 Task: Create a new spreadsheet using the template "Work: Website Paid Traffic Report by Supermetrics".
Action: Mouse moved to (54, 126)
Screenshot: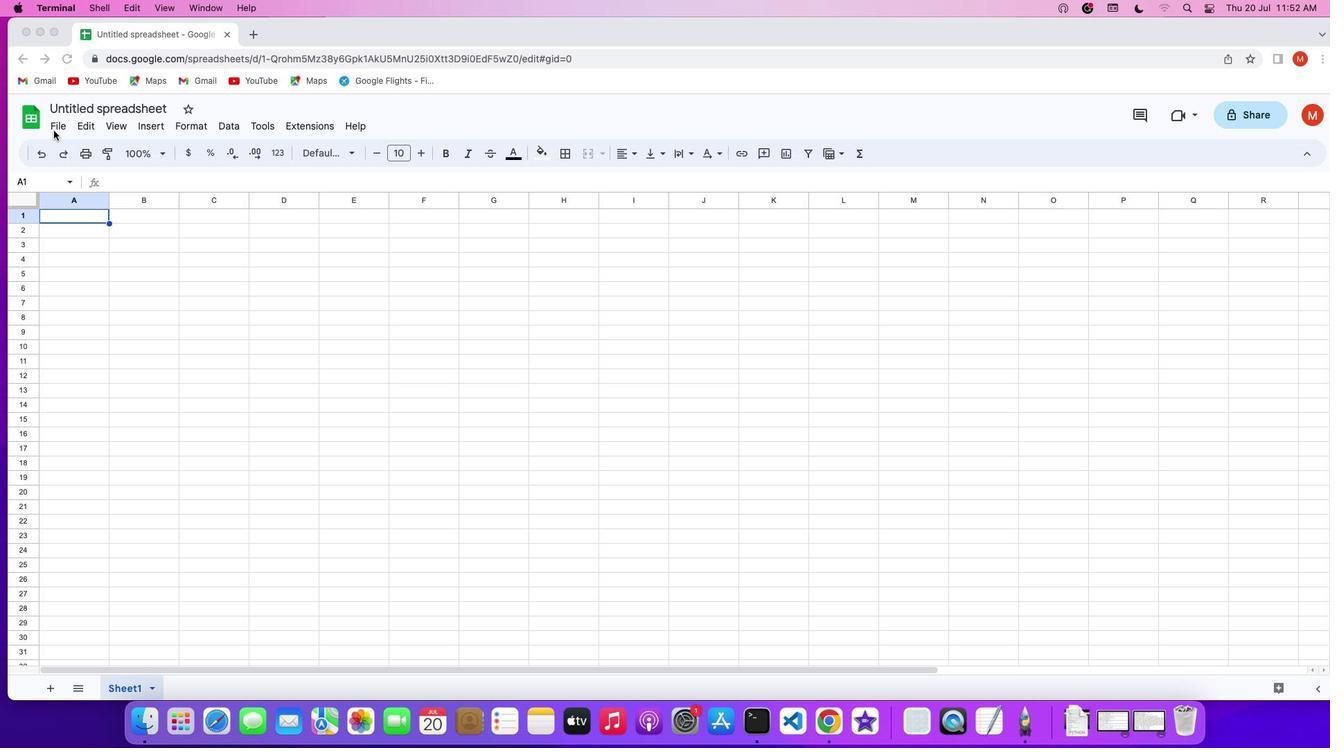 
Action: Mouse pressed left at (54, 126)
Screenshot: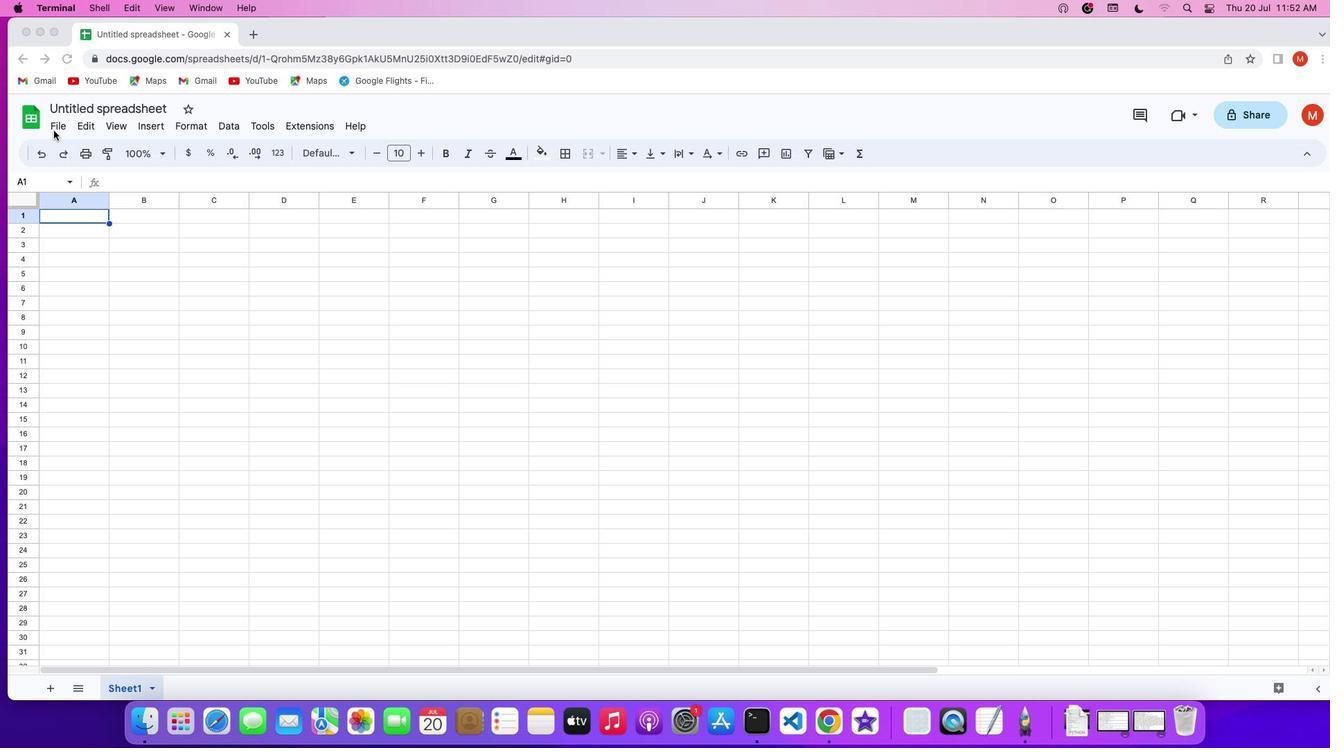 
Action: Mouse pressed left at (54, 126)
Screenshot: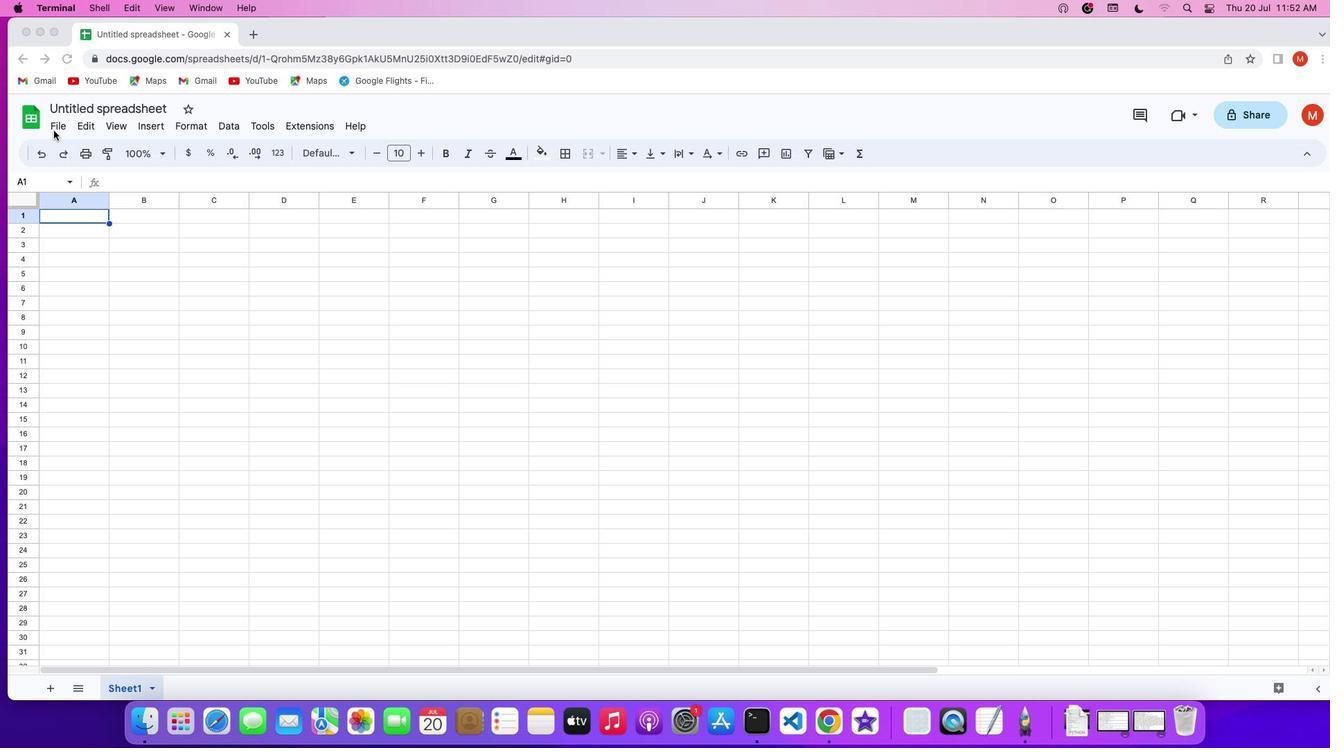 
Action: Mouse moved to (60, 123)
Screenshot: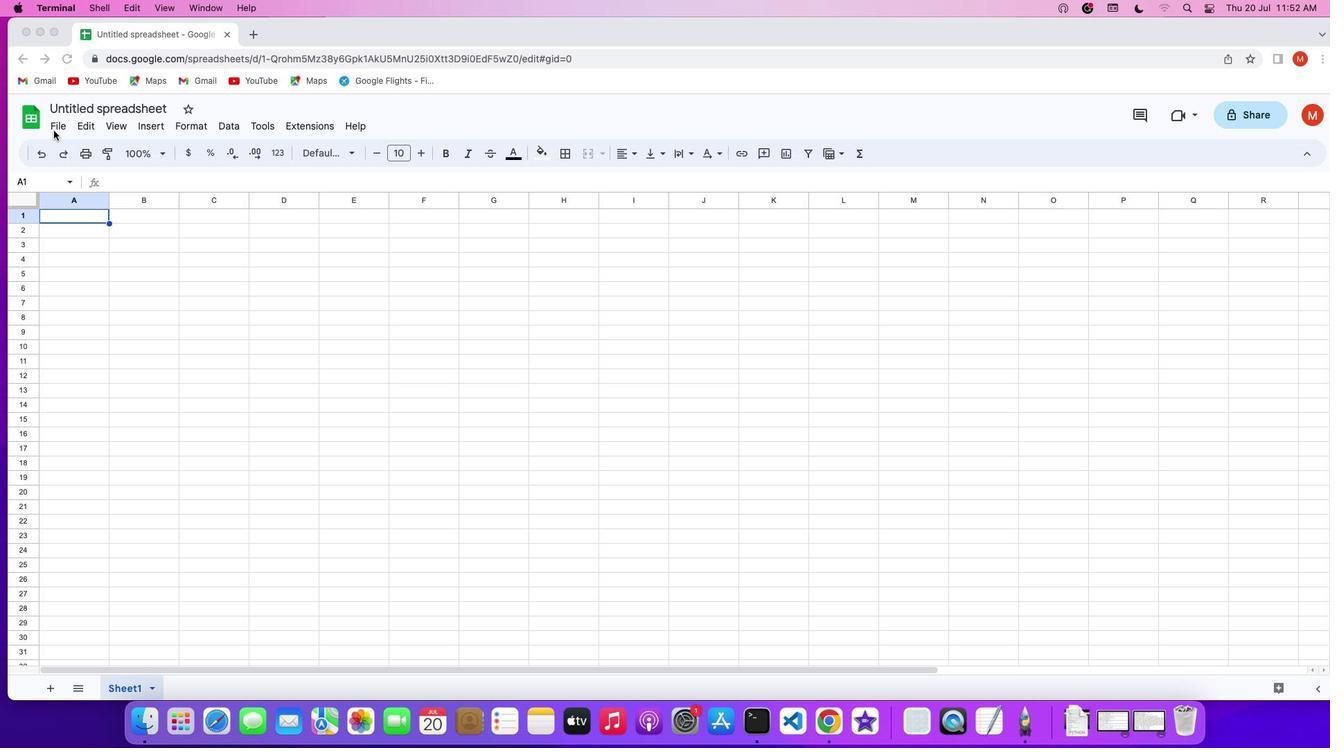 
Action: Mouse pressed left at (60, 123)
Screenshot: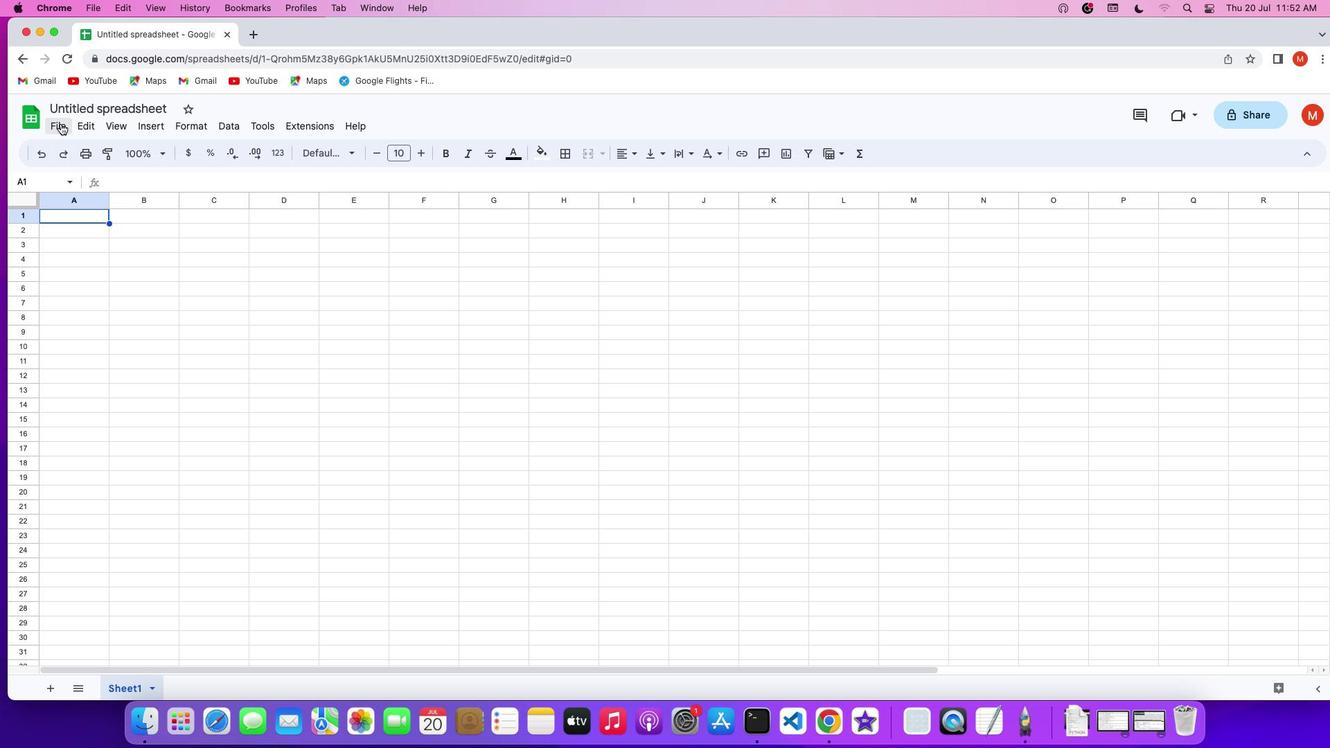 
Action: Mouse moved to (78, 147)
Screenshot: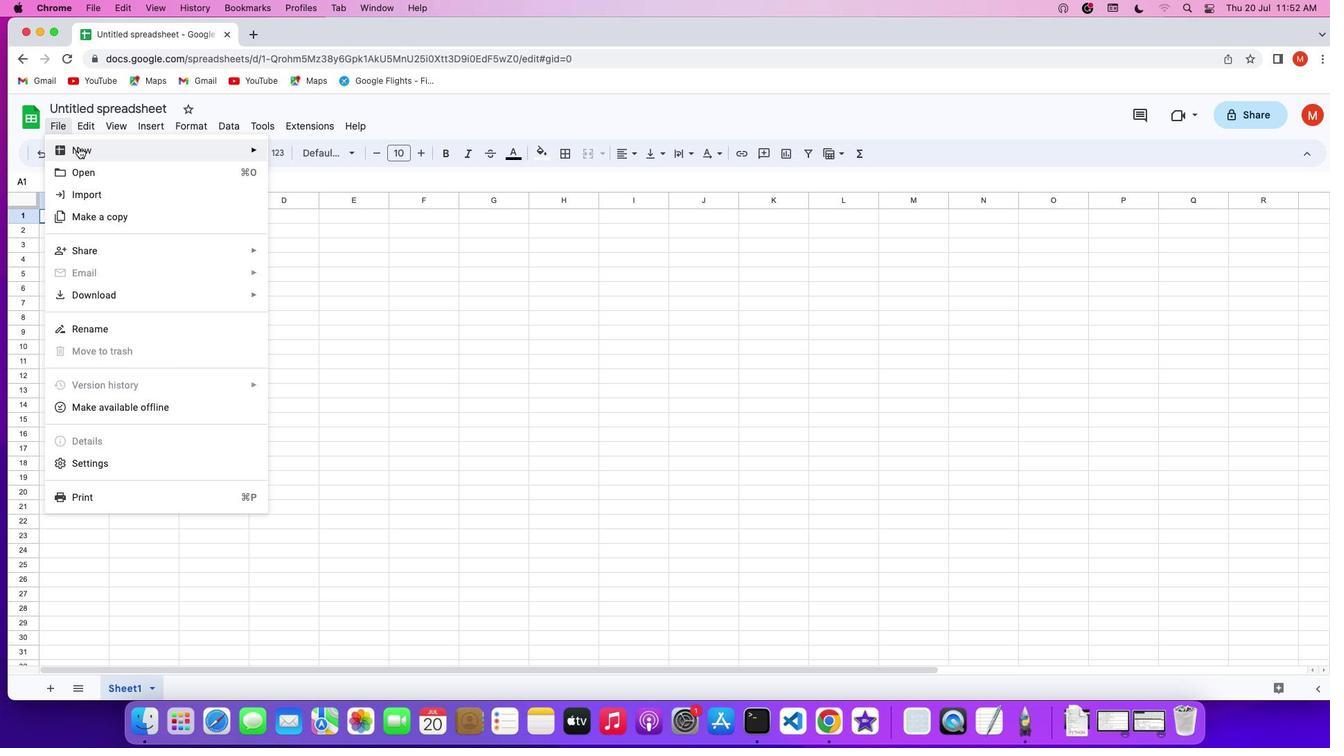 
Action: Mouse pressed left at (78, 147)
Screenshot: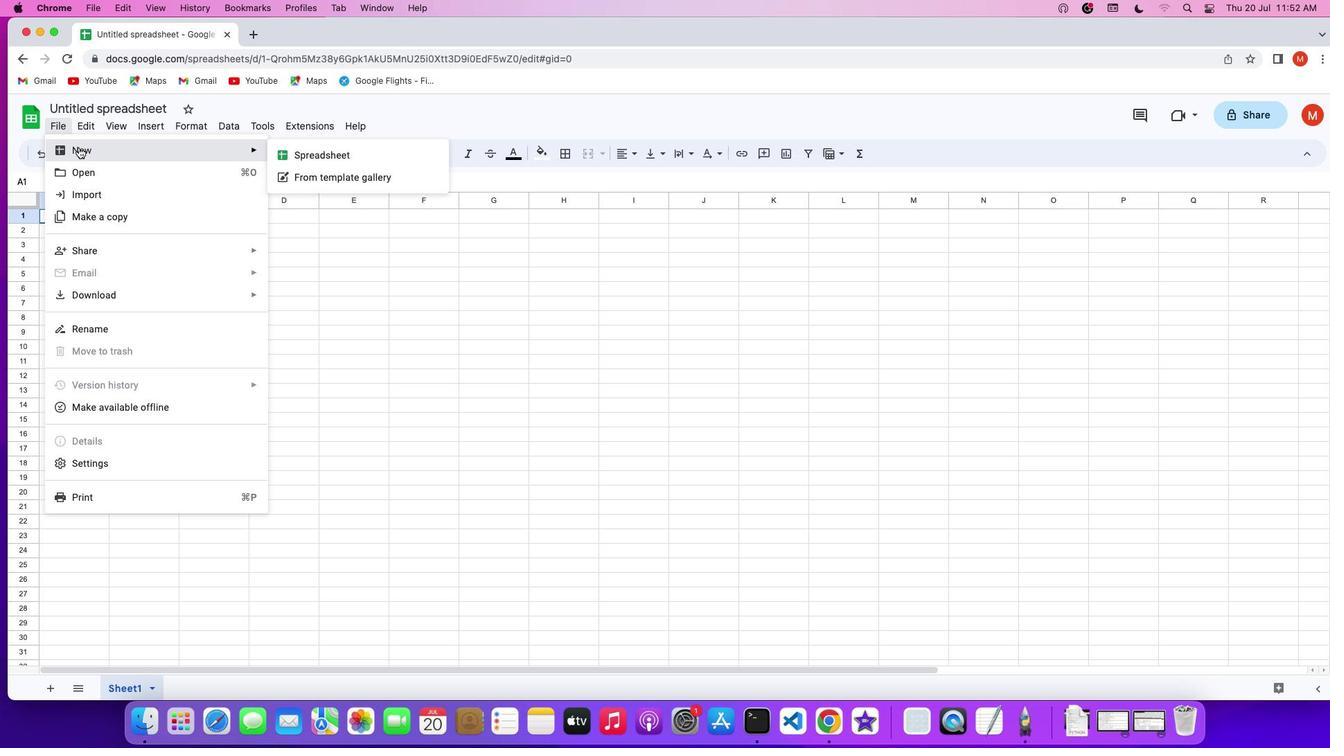 
Action: Mouse moved to (300, 175)
Screenshot: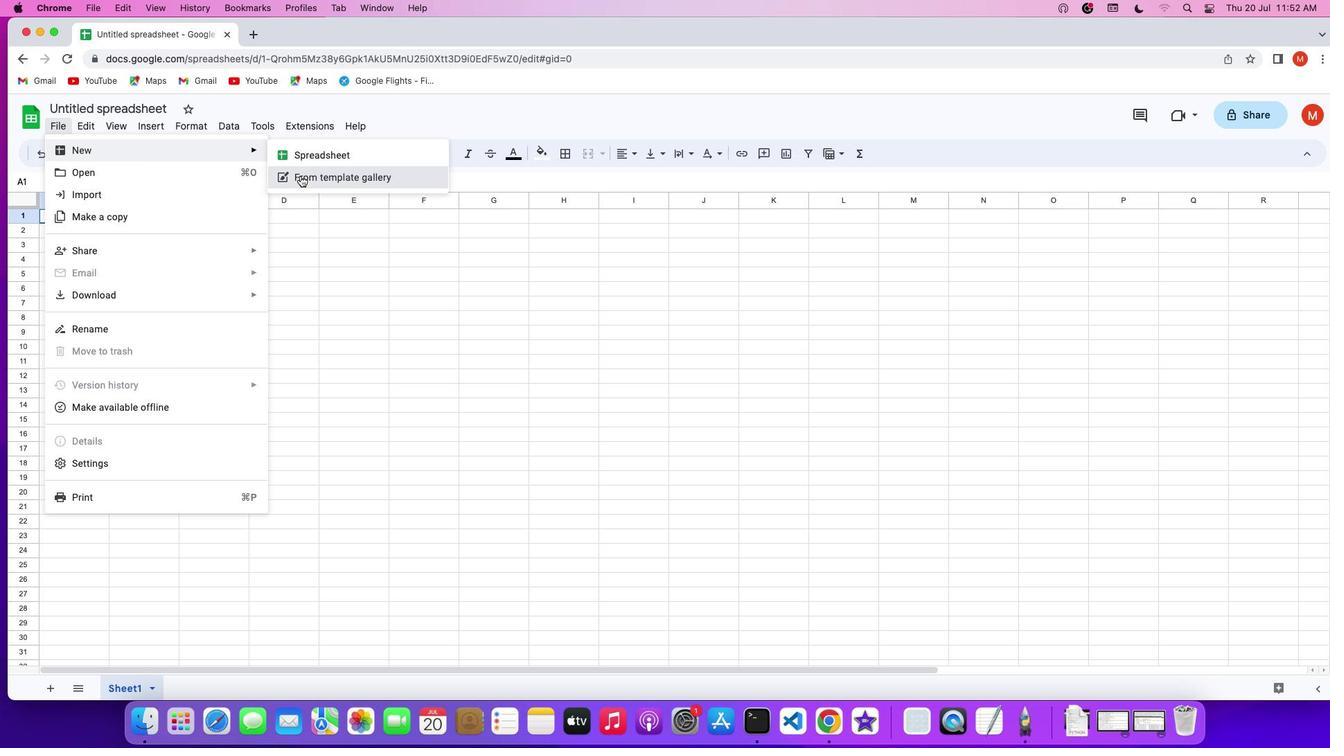 
Action: Mouse pressed left at (300, 175)
Screenshot: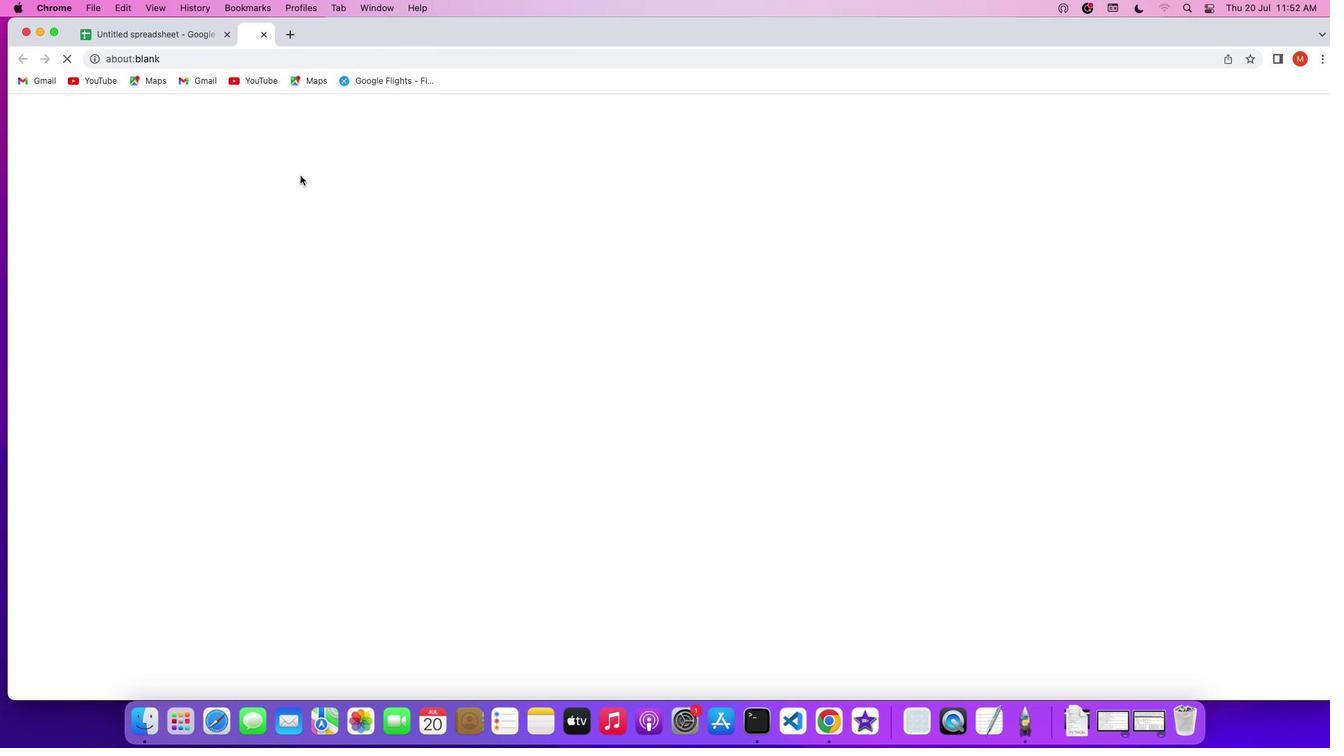 
Action: Mouse moved to (624, 407)
Screenshot: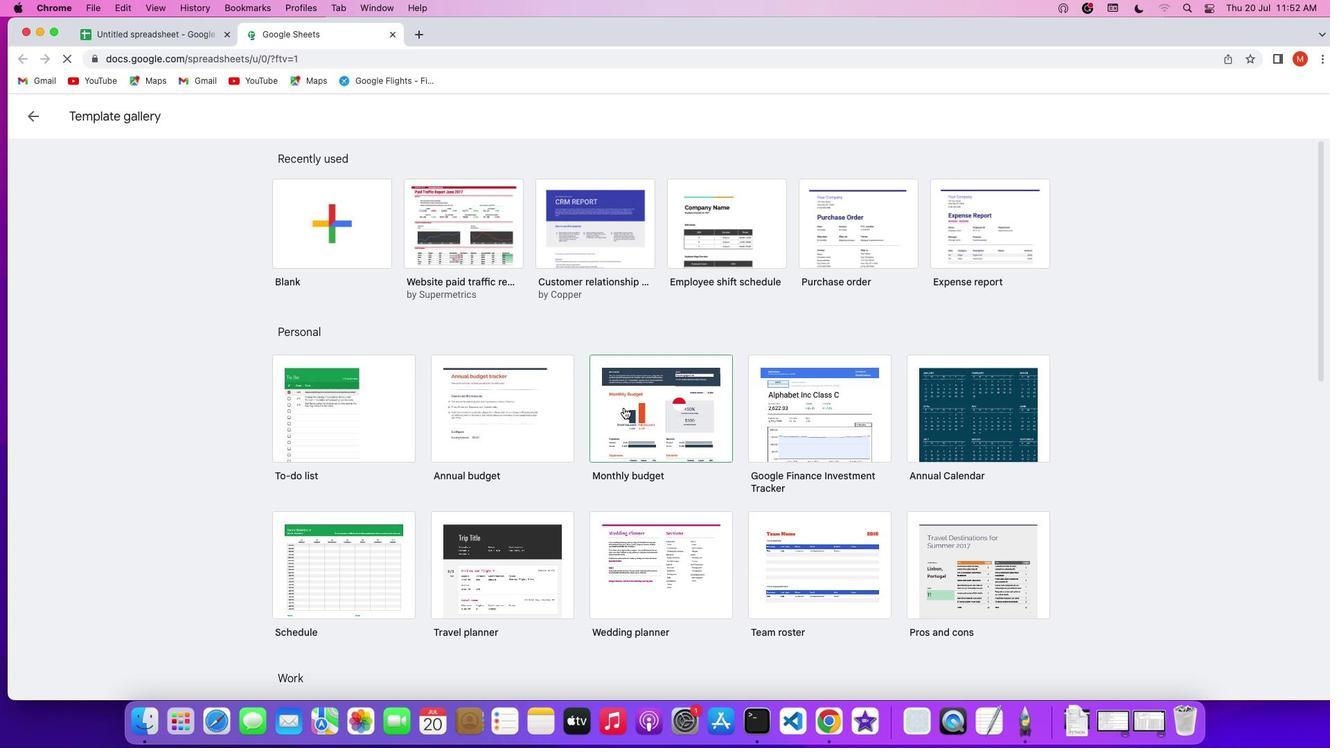
Action: Mouse scrolled (624, 407) with delta (0, 0)
Screenshot: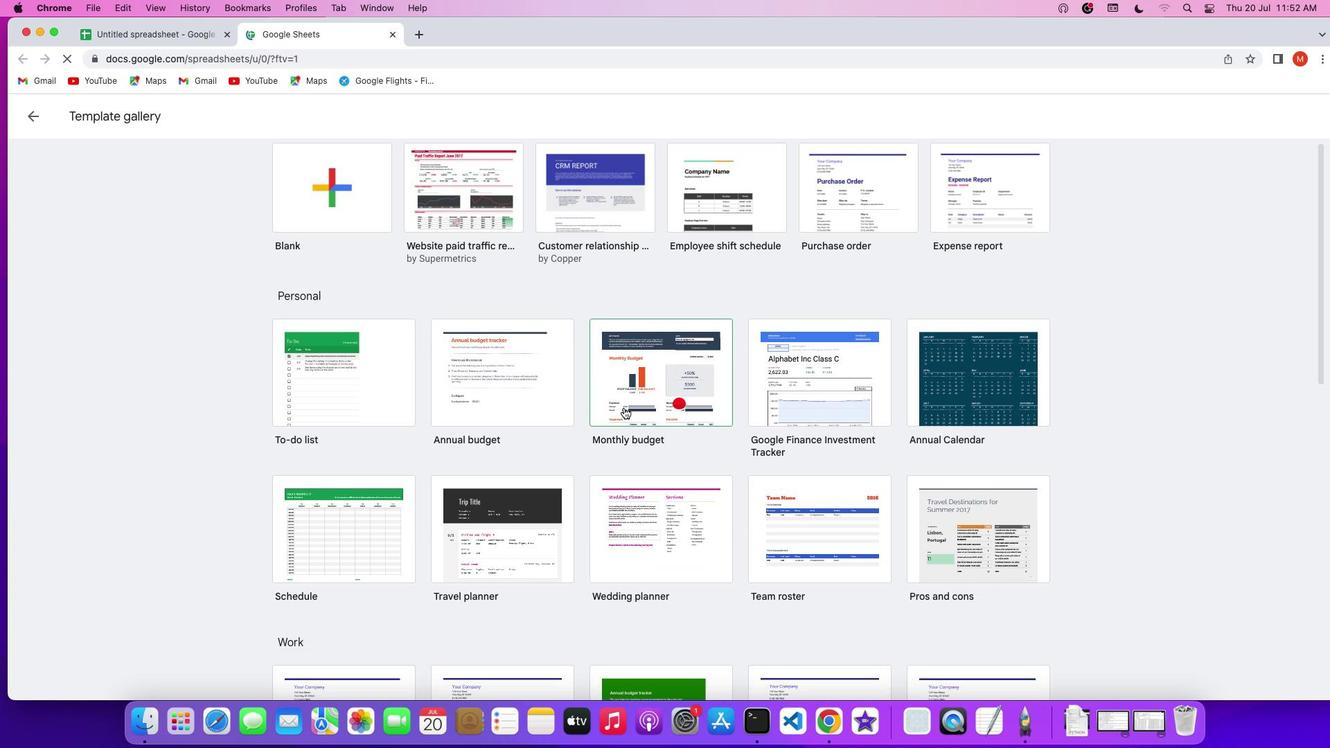 
Action: Mouse scrolled (624, 407) with delta (0, 0)
Screenshot: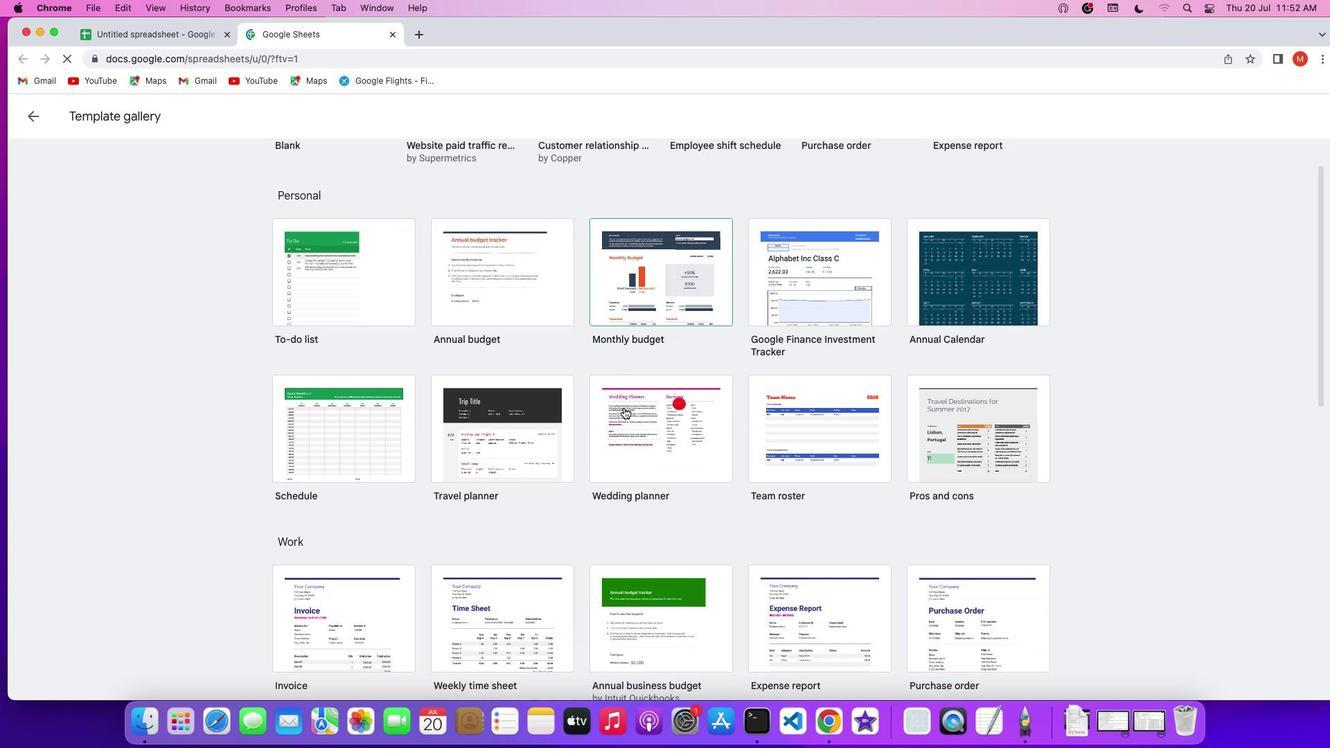 
Action: Mouse scrolled (624, 407) with delta (0, -1)
Screenshot: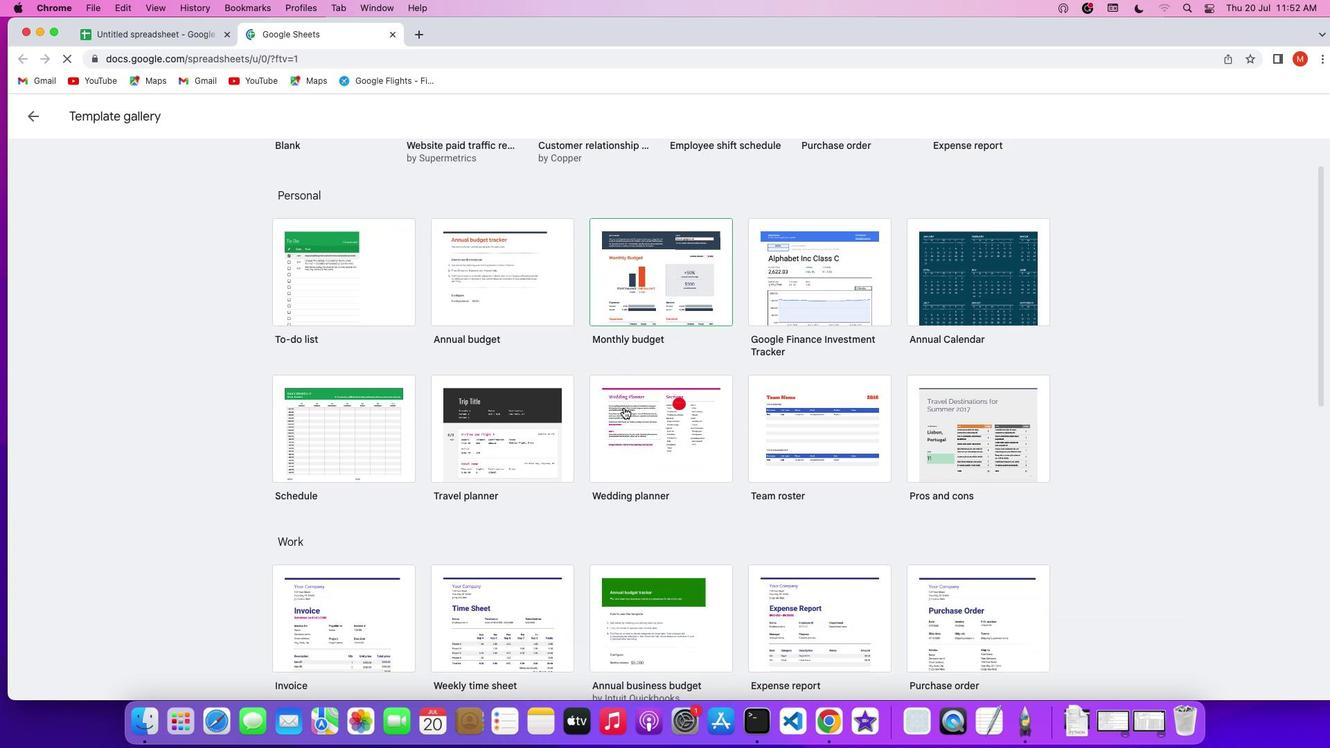 
Action: Mouse scrolled (624, 407) with delta (0, -2)
Screenshot: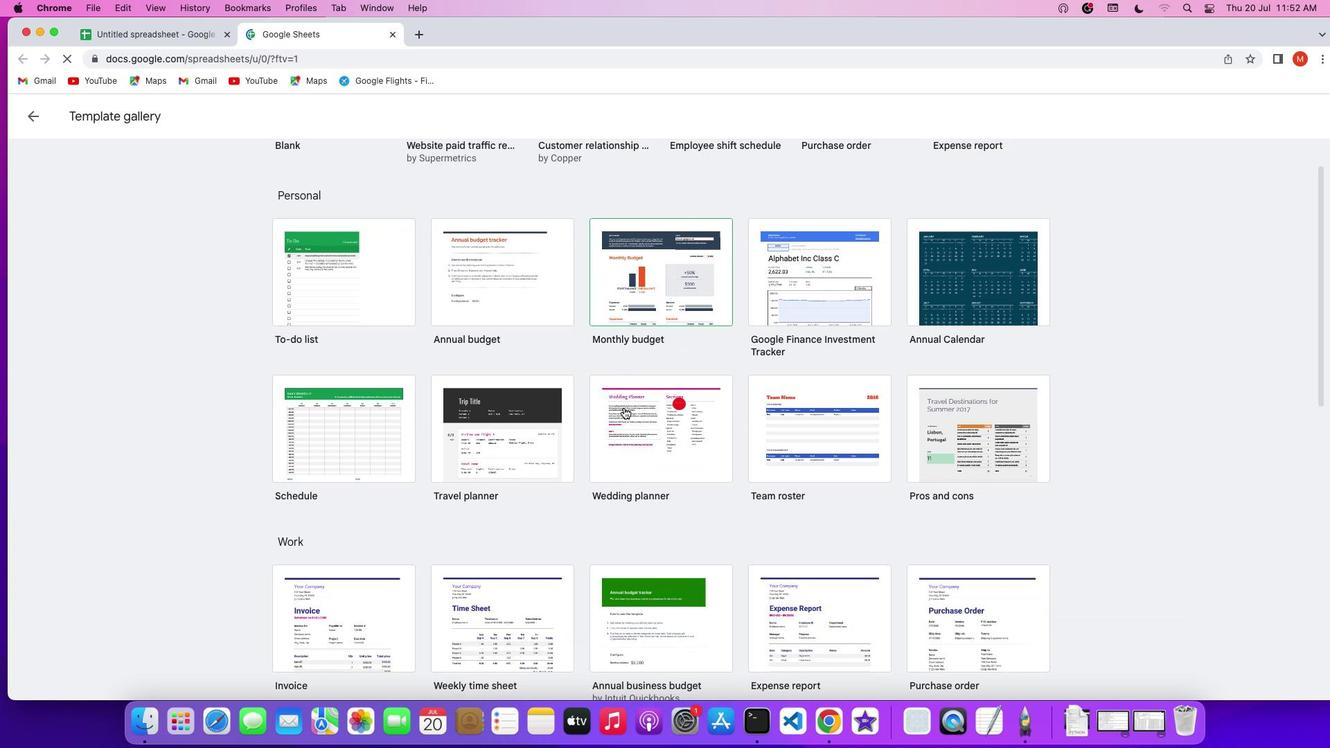 
Action: Mouse scrolled (624, 407) with delta (0, -2)
Screenshot: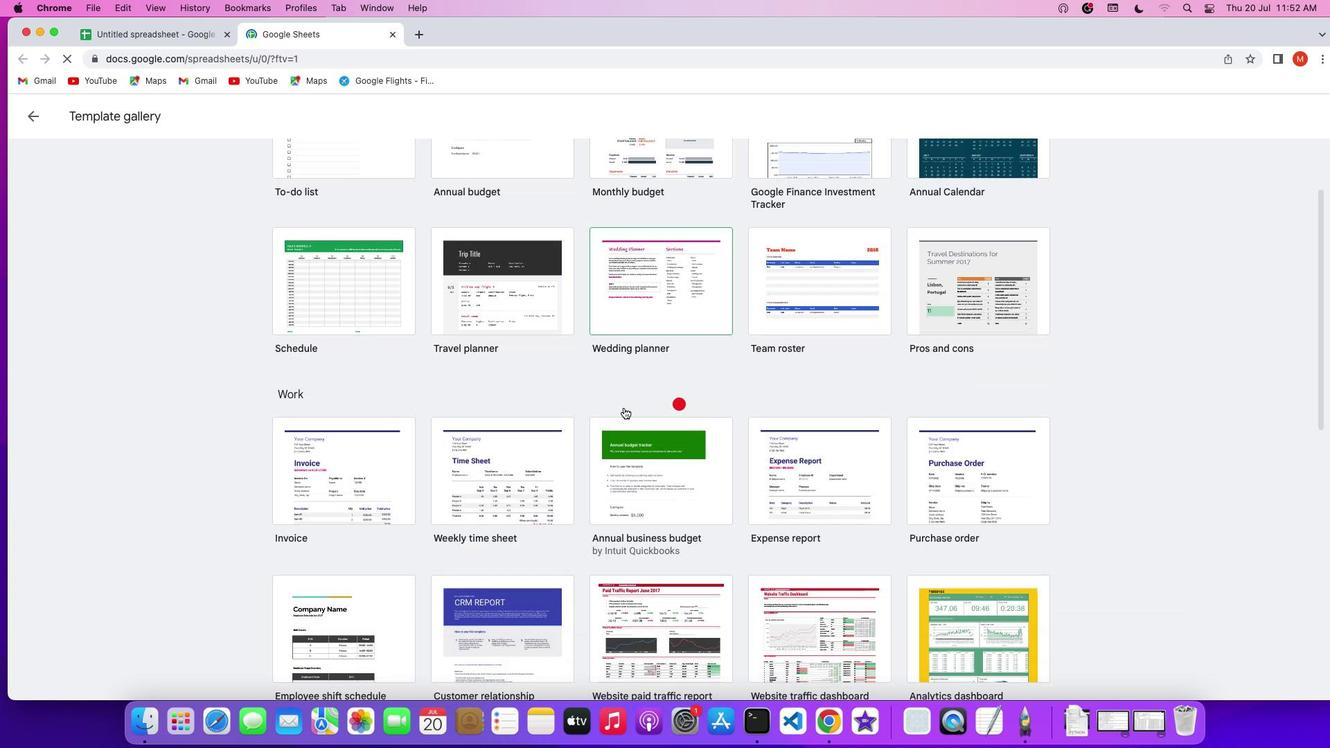 
Action: Mouse moved to (625, 403)
Screenshot: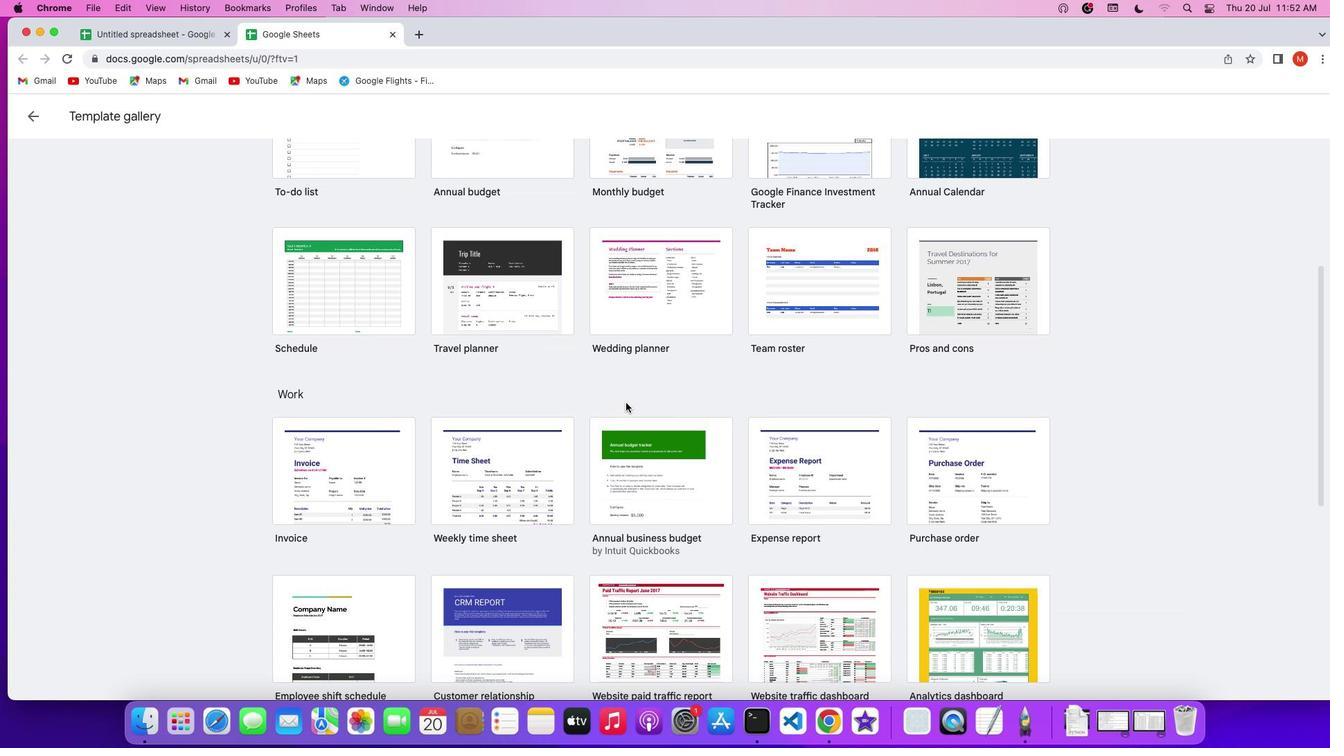 
Action: Mouse scrolled (625, 403) with delta (0, 0)
Screenshot: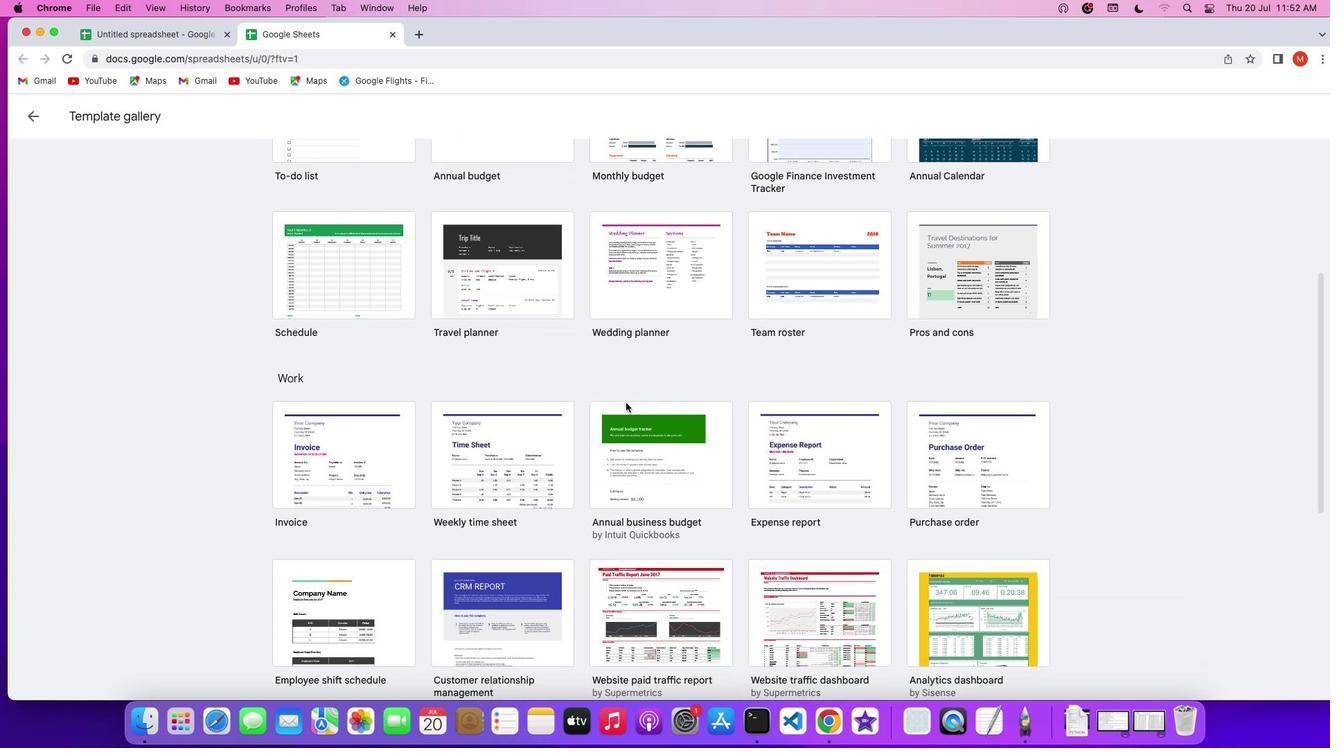 
Action: Mouse scrolled (625, 403) with delta (0, 0)
Screenshot: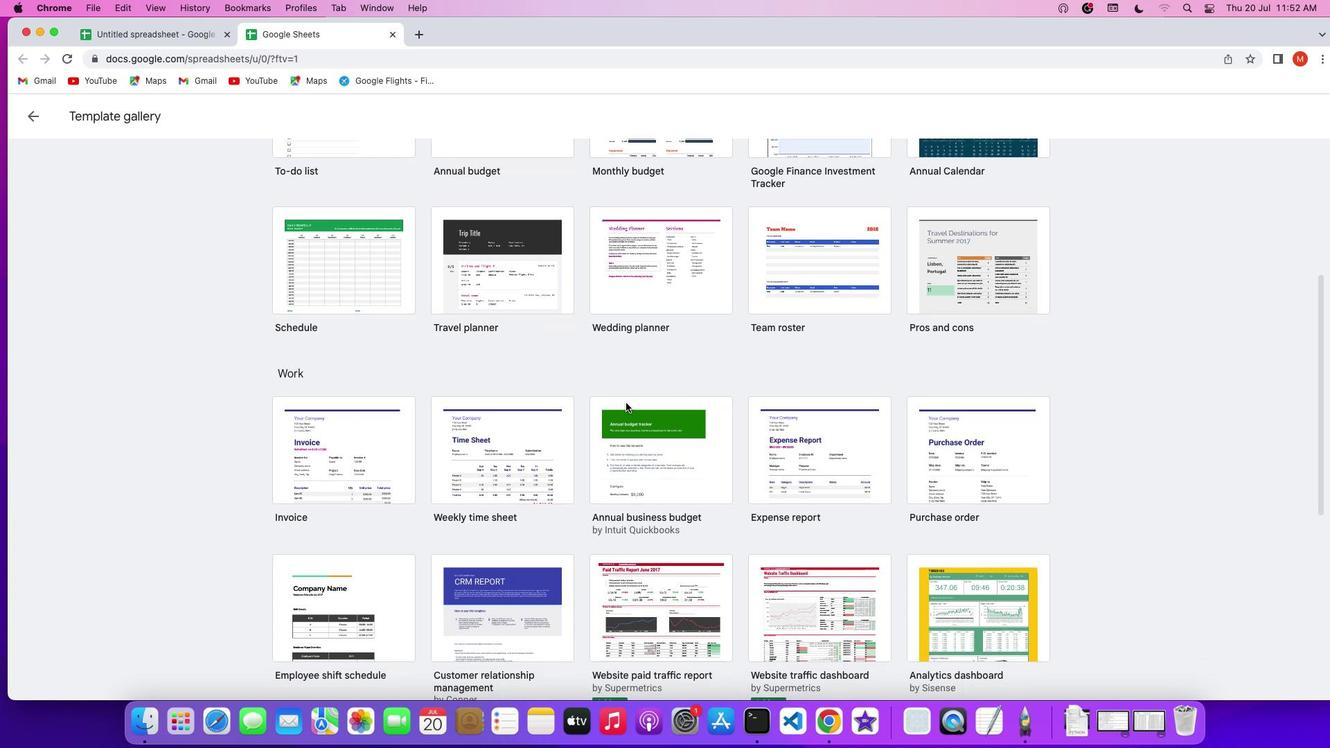 
Action: Mouse scrolled (625, 403) with delta (0, 0)
Screenshot: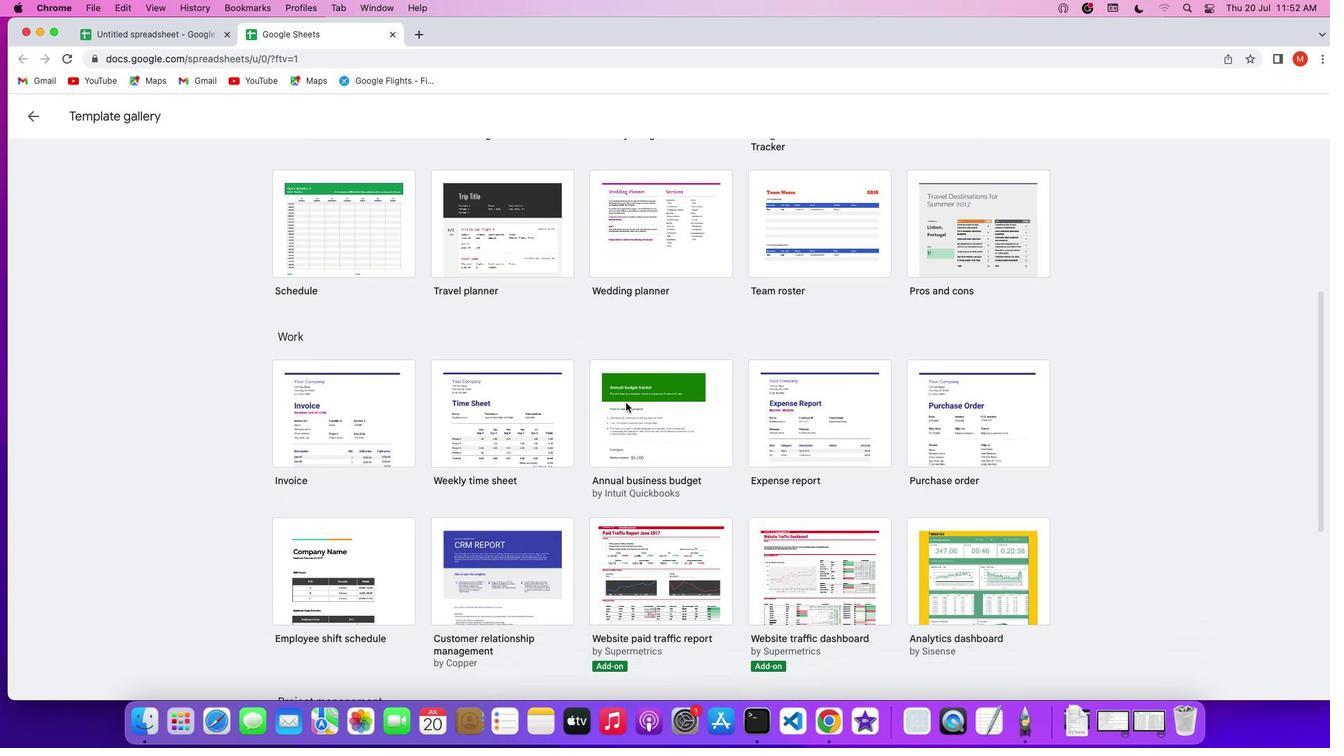 
Action: Mouse scrolled (625, 403) with delta (0, 0)
Screenshot: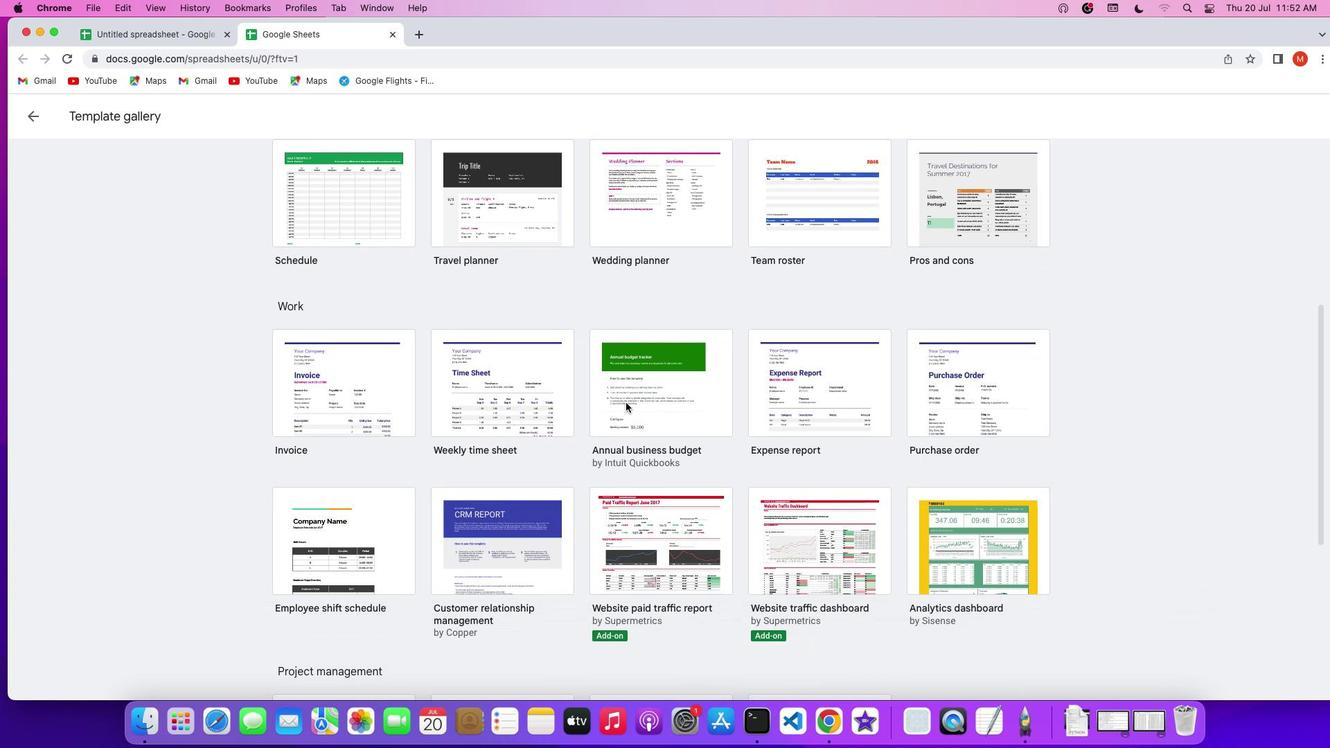 
Action: Mouse scrolled (625, 403) with delta (0, 0)
Screenshot: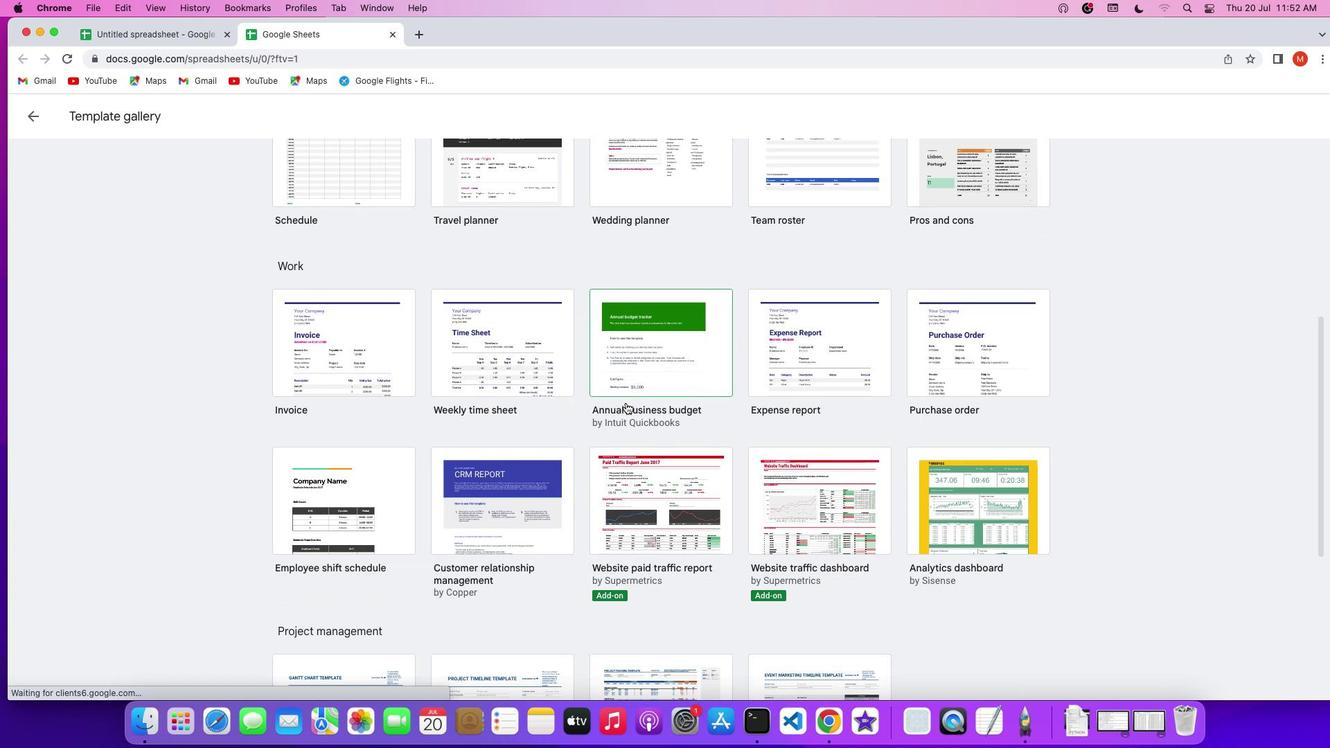 
Action: Mouse scrolled (625, 403) with delta (0, 0)
Screenshot: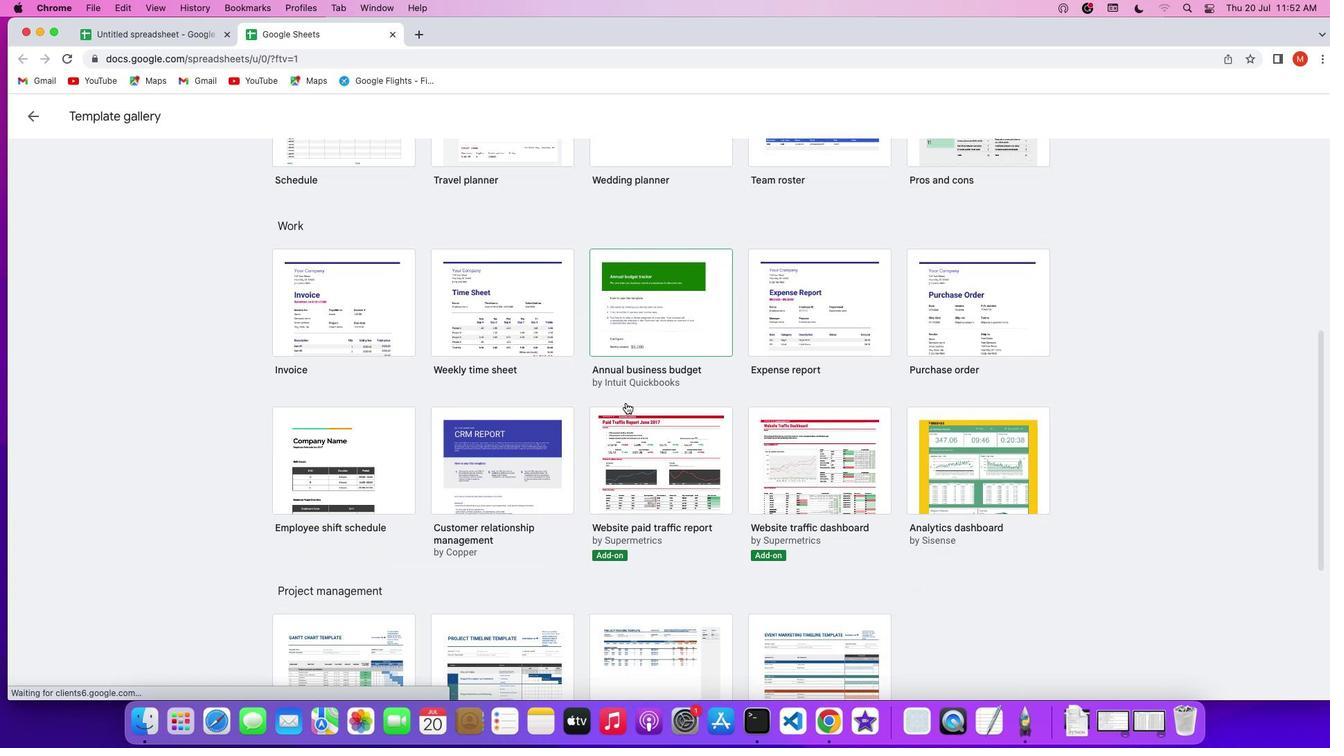 
Action: Mouse scrolled (625, 403) with delta (0, -1)
Screenshot: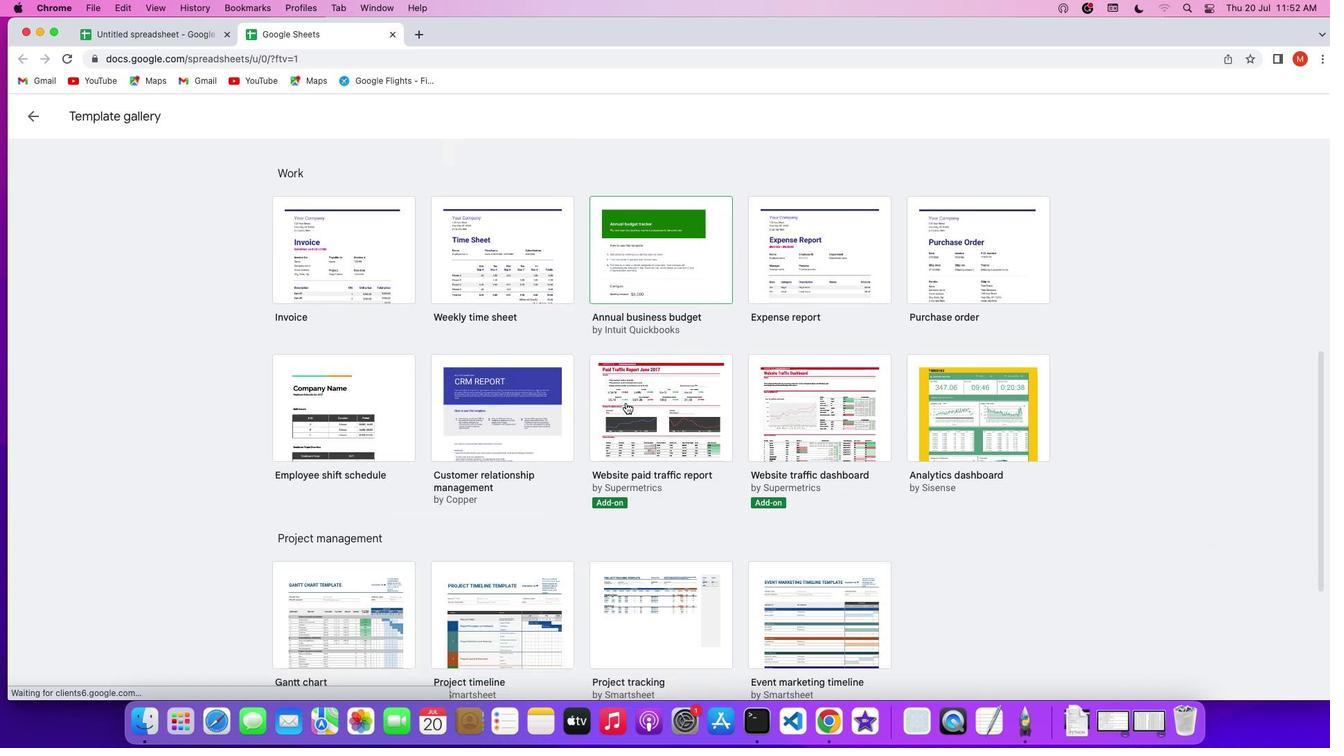 
Action: Mouse scrolled (625, 403) with delta (0, -2)
Screenshot: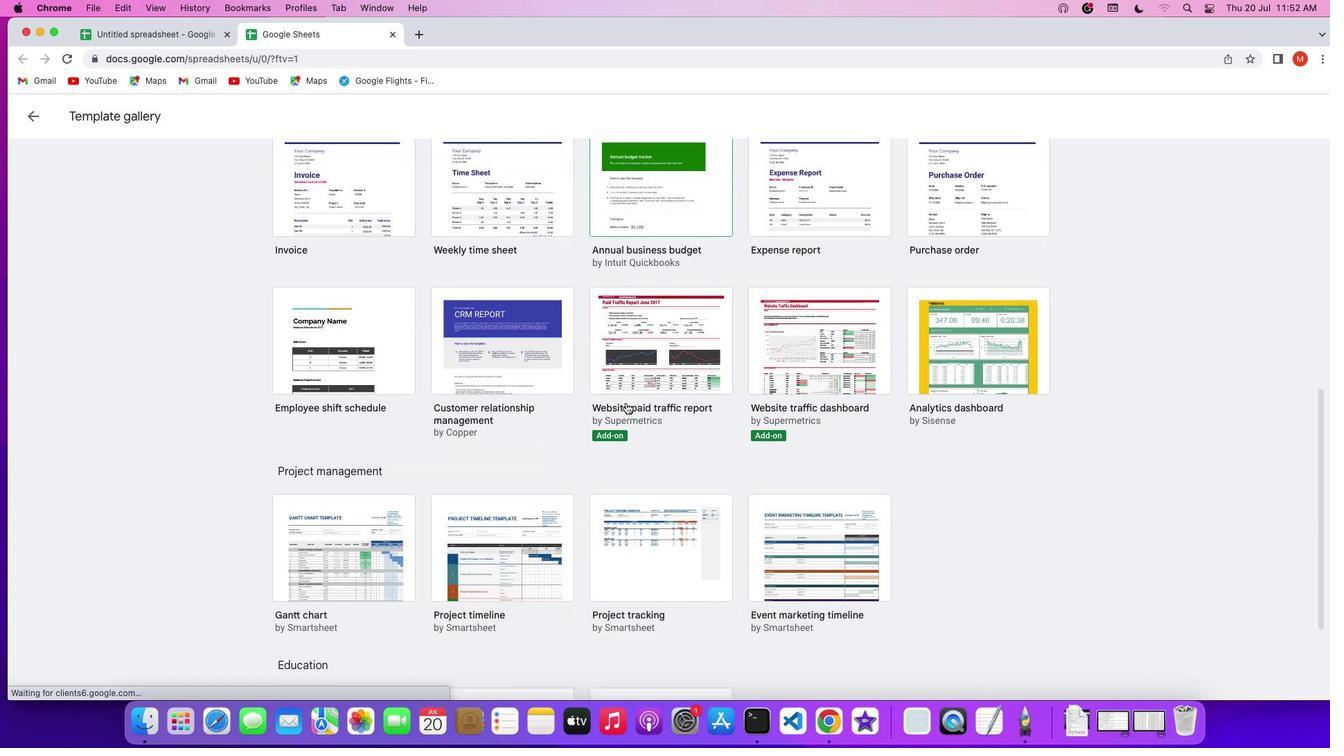 
Action: Mouse moved to (648, 369)
Screenshot: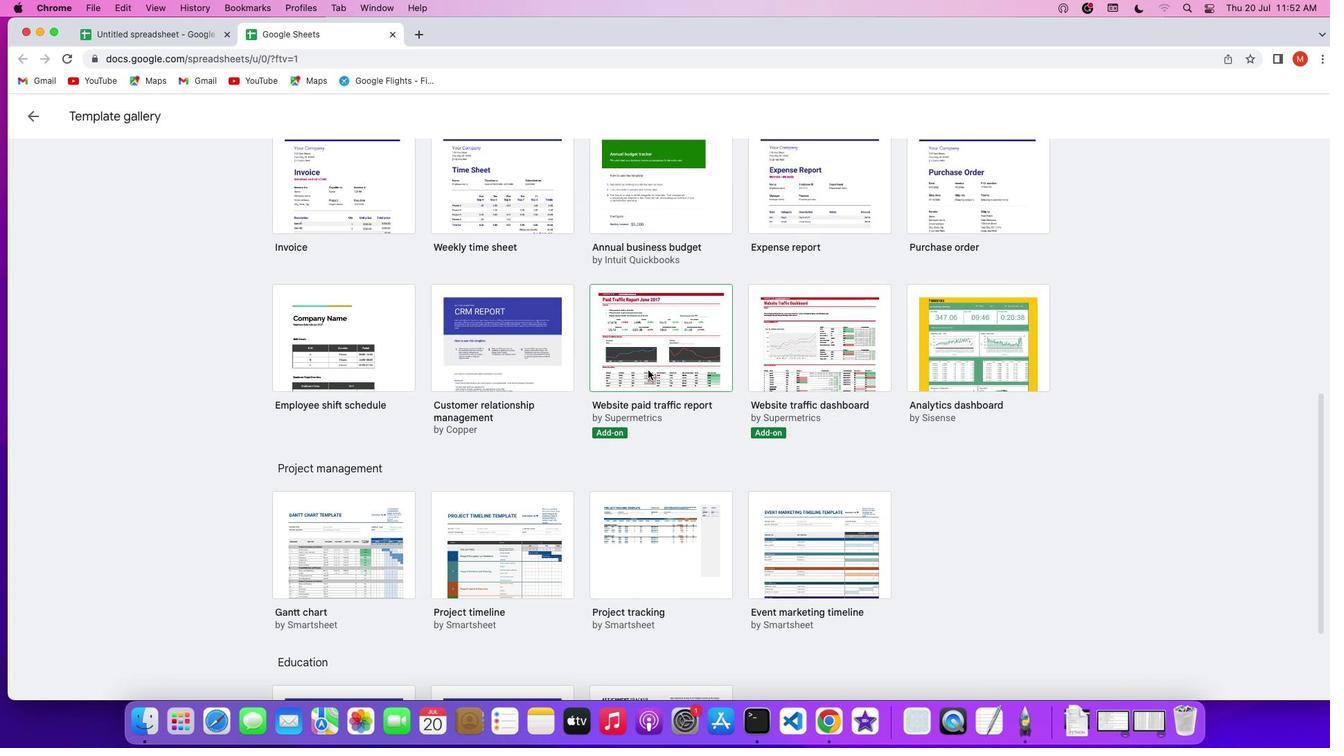 
Action: Mouse pressed left at (648, 369)
Screenshot: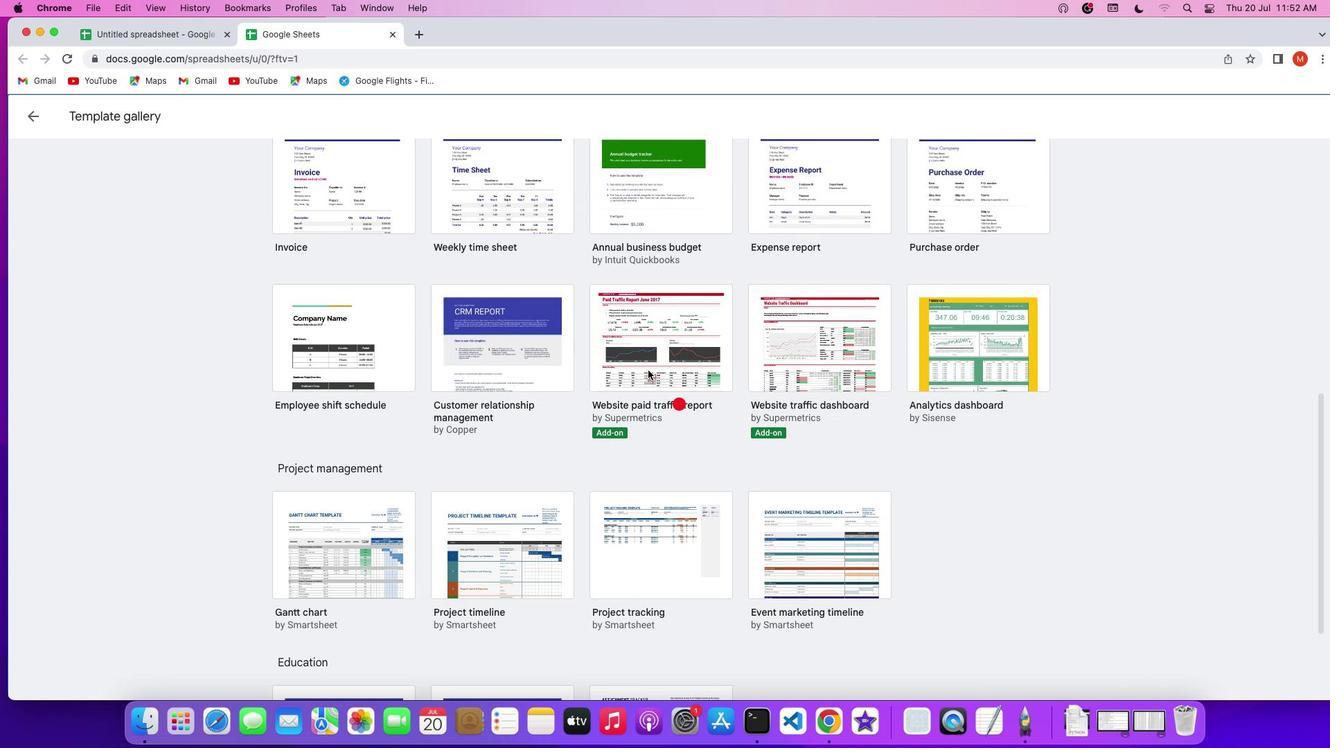 
Action: Mouse pressed left at (648, 369)
Screenshot: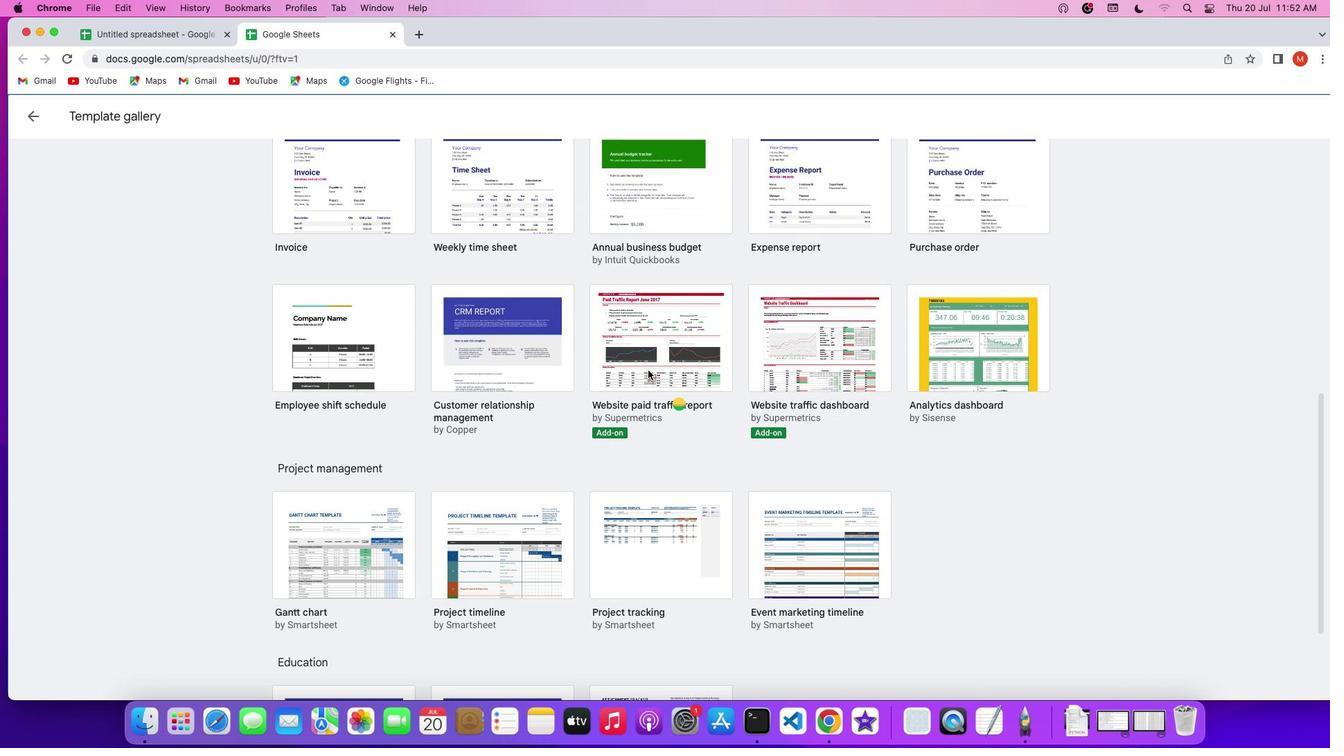 
